 Task: Export selected contacts from Outlook to OneNote.
Action: Mouse moved to (16, 79)
Screenshot: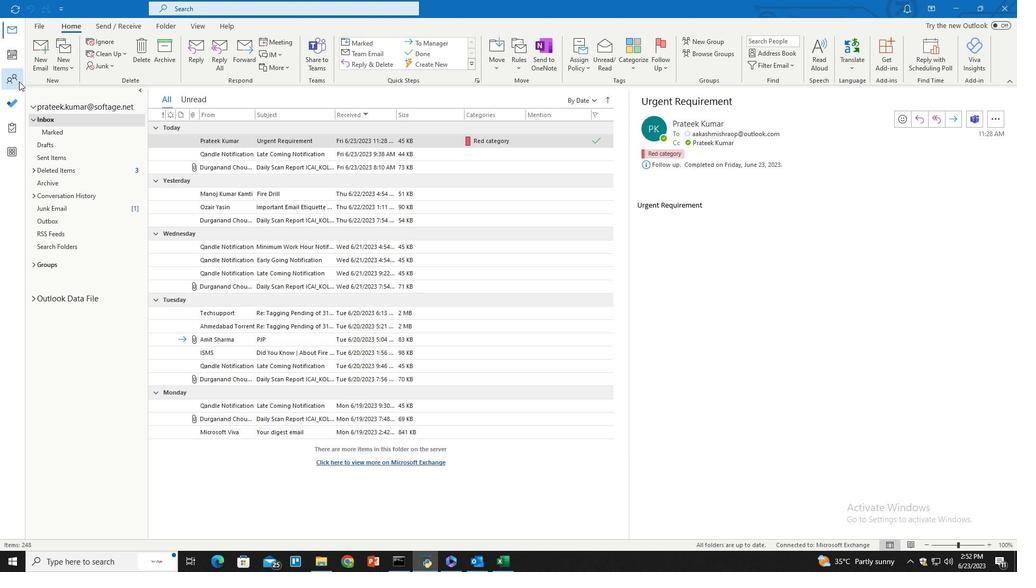 
Action: Mouse pressed left at (16, 79)
Screenshot: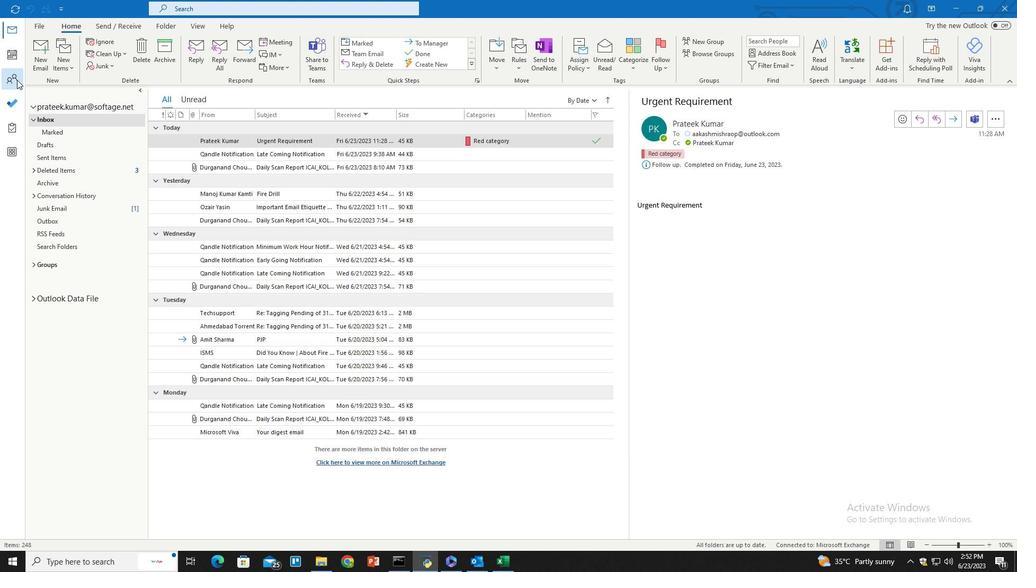 
Action: Mouse moved to (288, 224)
Screenshot: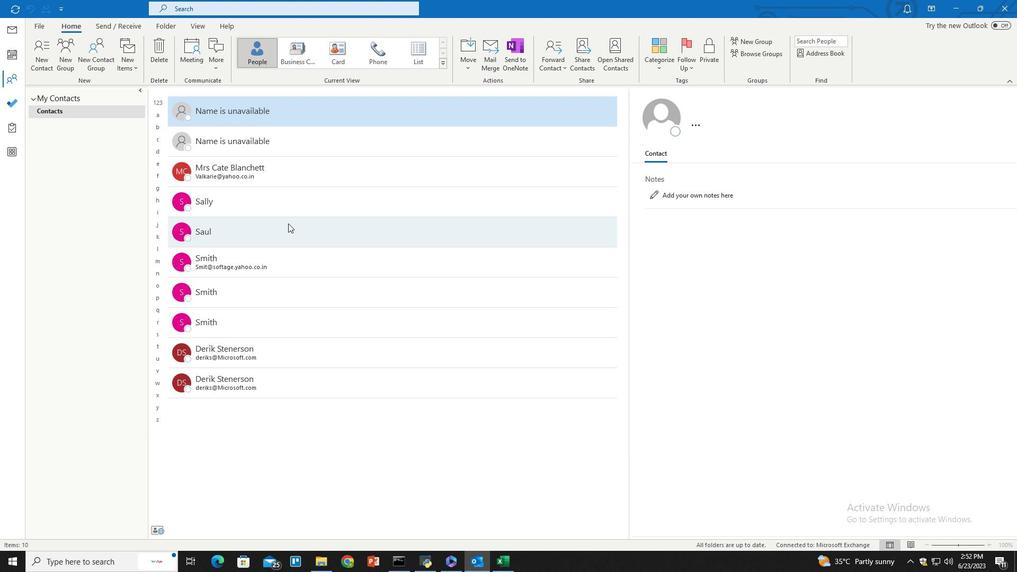 
Action: Mouse pressed left at (288, 224)
Screenshot: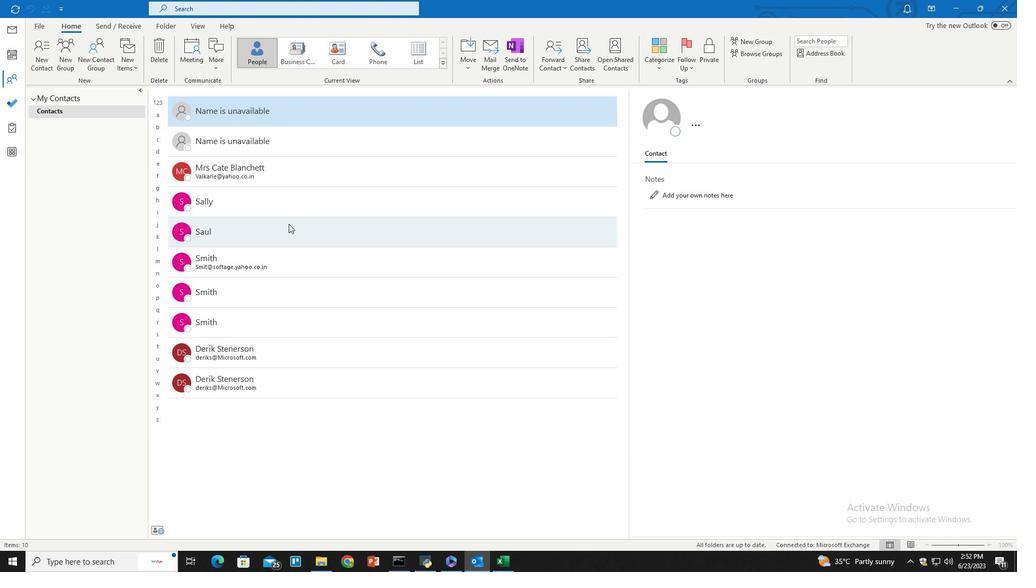 
Action: Mouse moved to (294, 207)
Screenshot: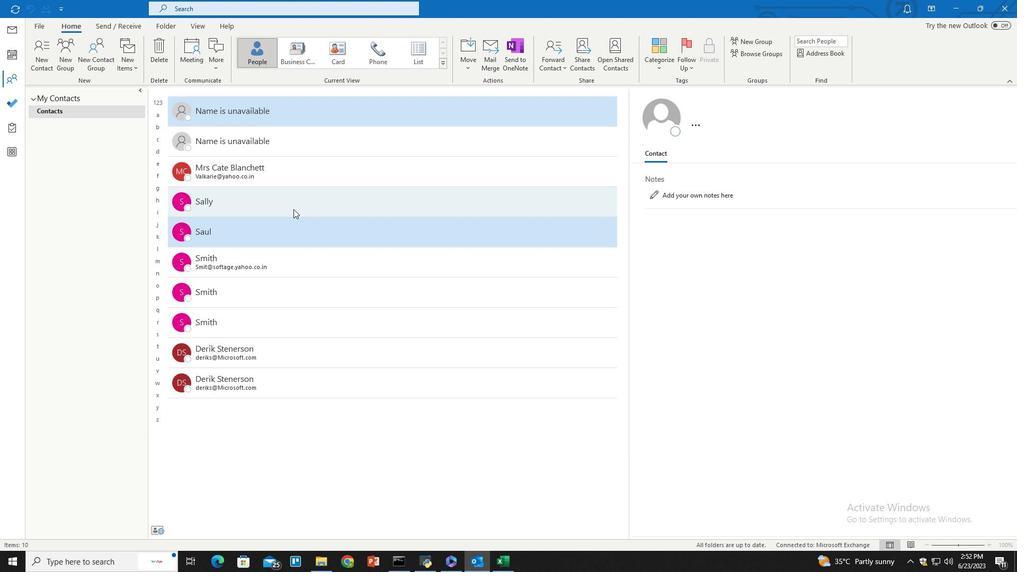 
Action: Mouse pressed left at (294, 207)
Screenshot: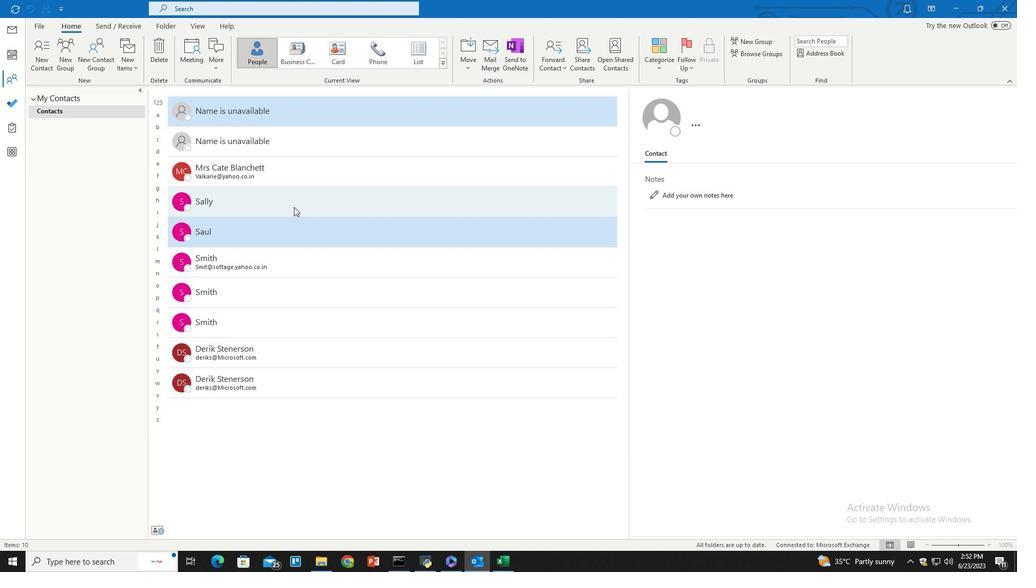 
Action: Mouse moved to (520, 56)
Screenshot: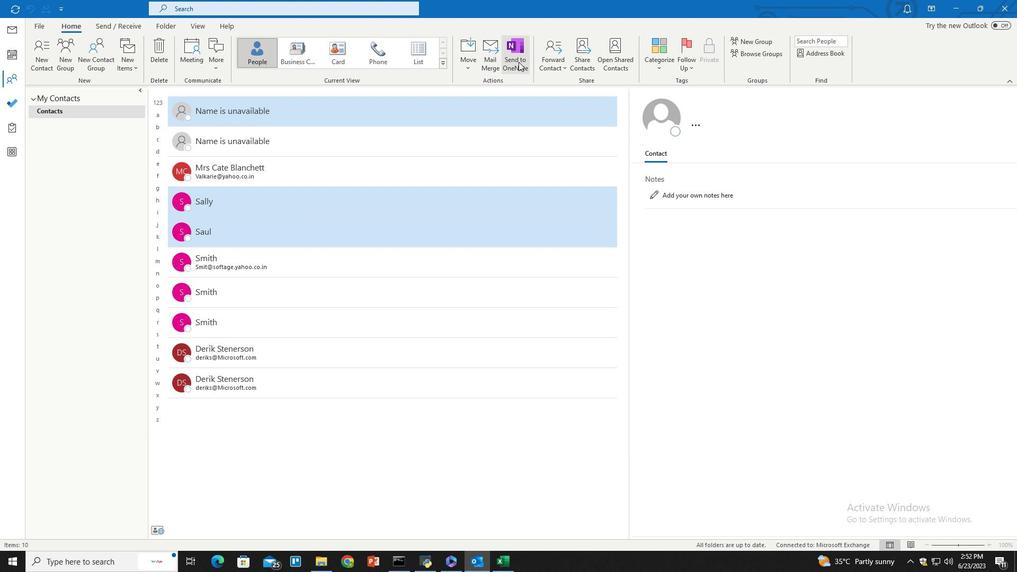
Action: Mouse pressed left at (520, 56)
Screenshot: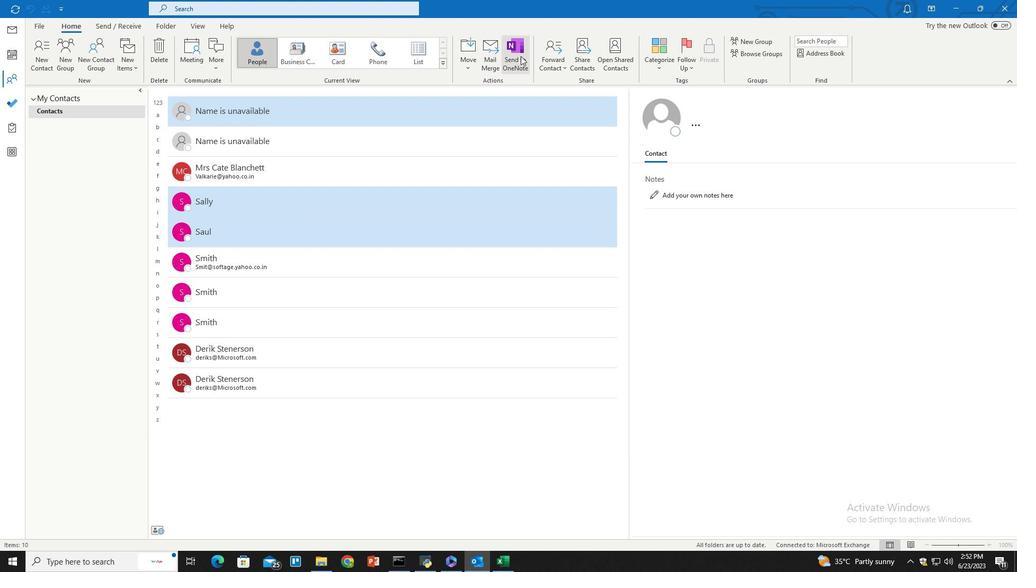 
Action: Mouse moved to (491, 221)
Screenshot: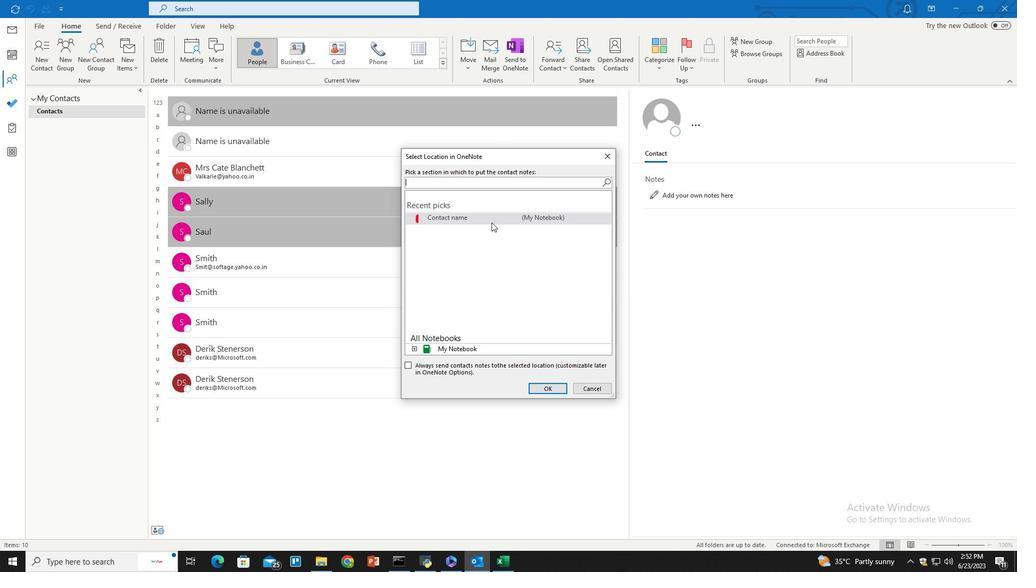 
Action: Mouse pressed left at (491, 221)
Screenshot: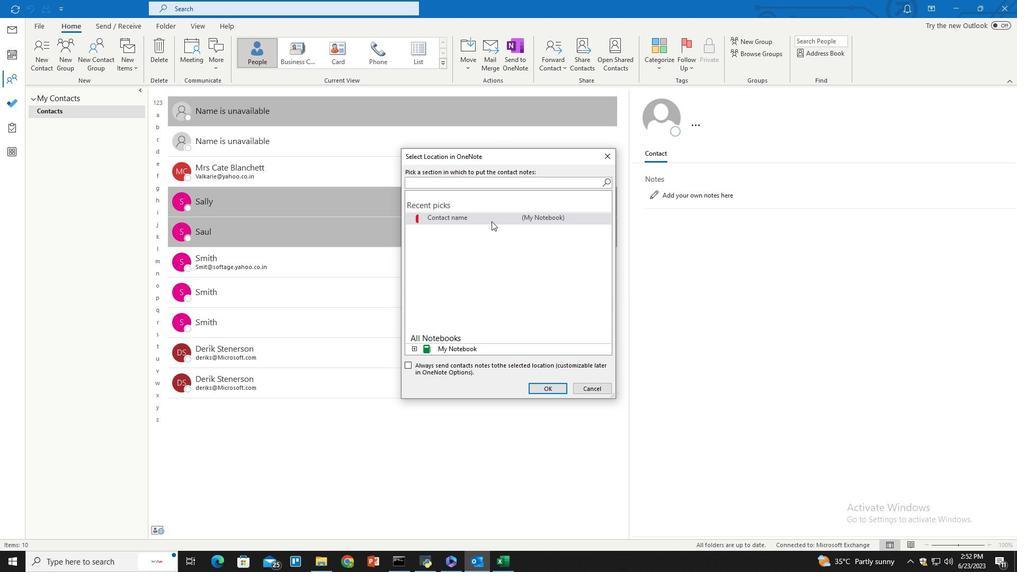 
Action: Mouse moved to (550, 387)
Screenshot: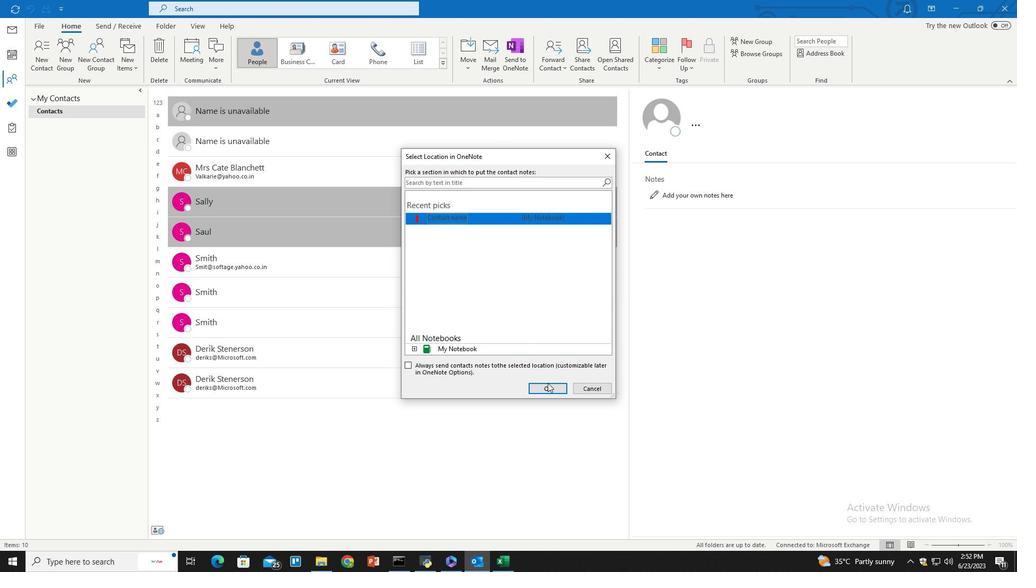 
Action: Mouse pressed left at (550, 387)
Screenshot: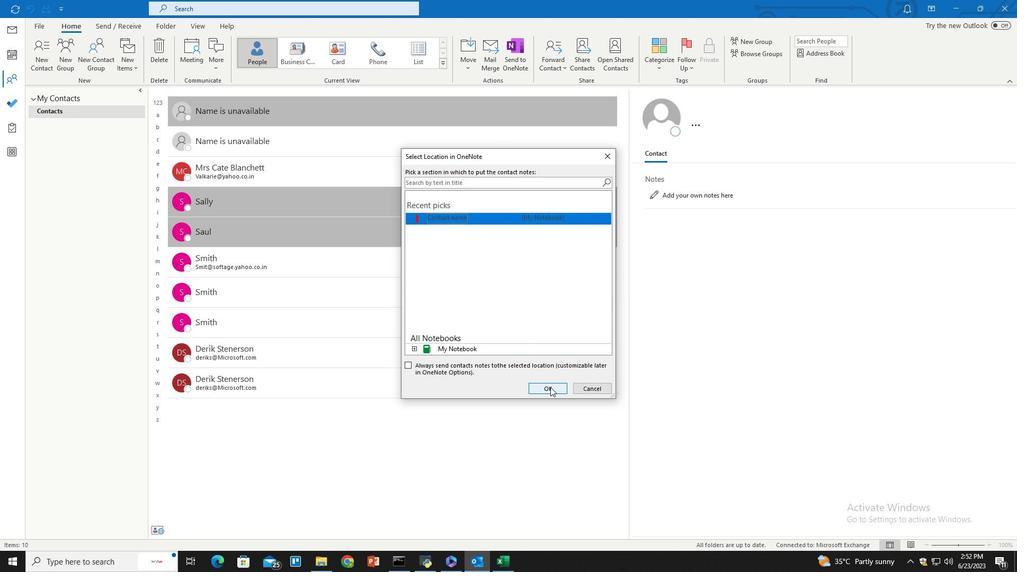
